 Task: Sort the products in the category "Sun Protection & Bug Spray" by relevance.
Action: Mouse moved to (259, 140)
Screenshot: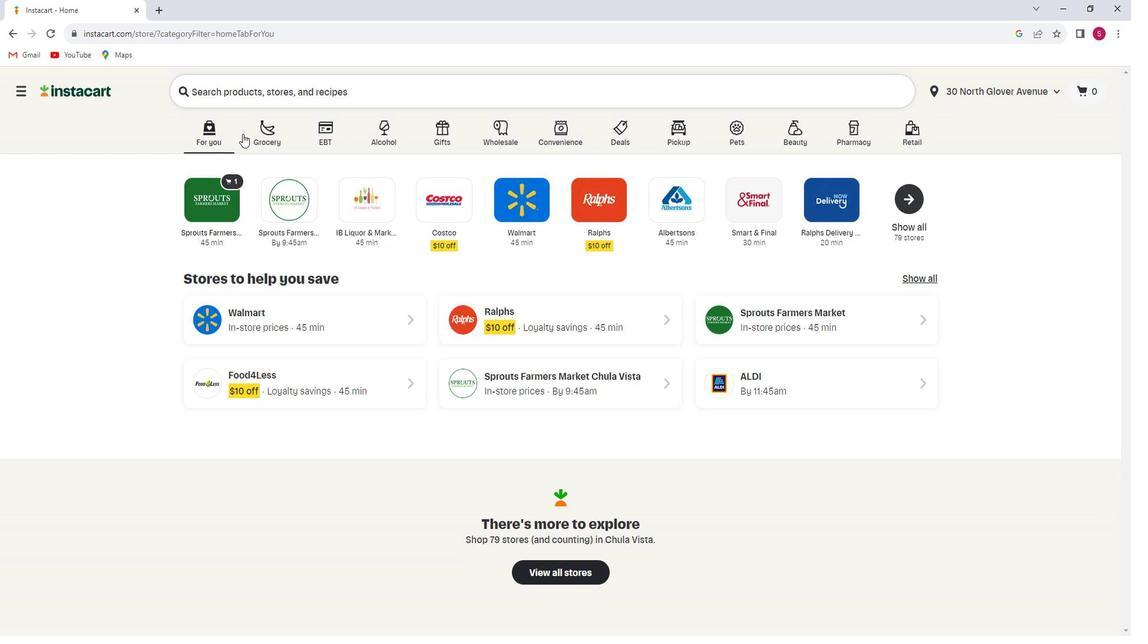 
Action: Mouse pressed left at (259, 140)
Screenshot: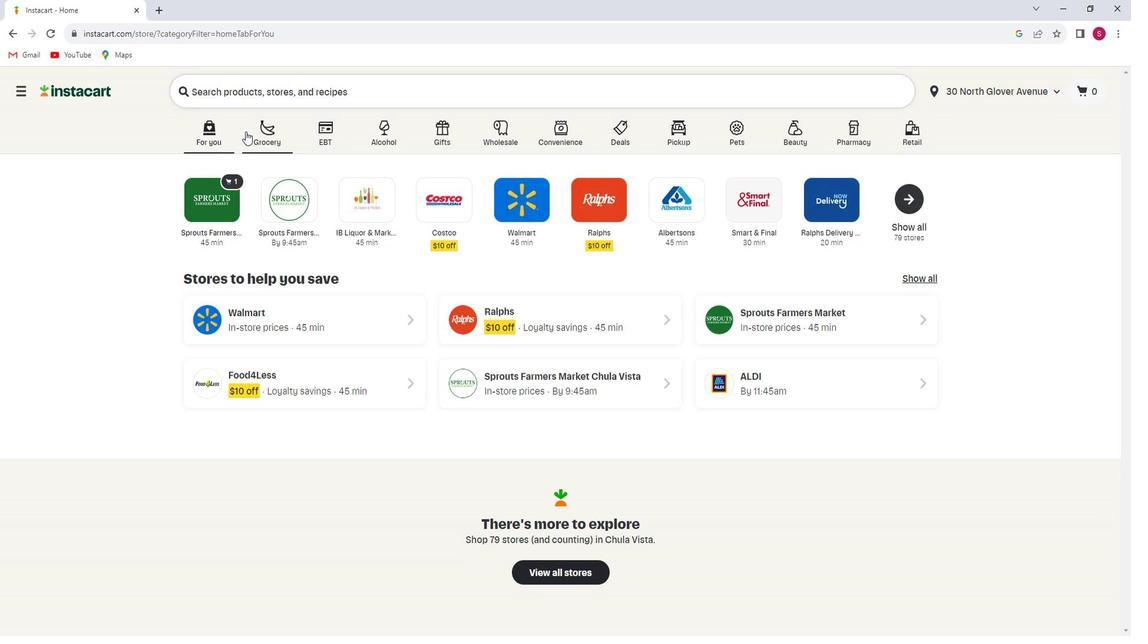 
Action: Mouse moved to (296, 342)
Screenshot: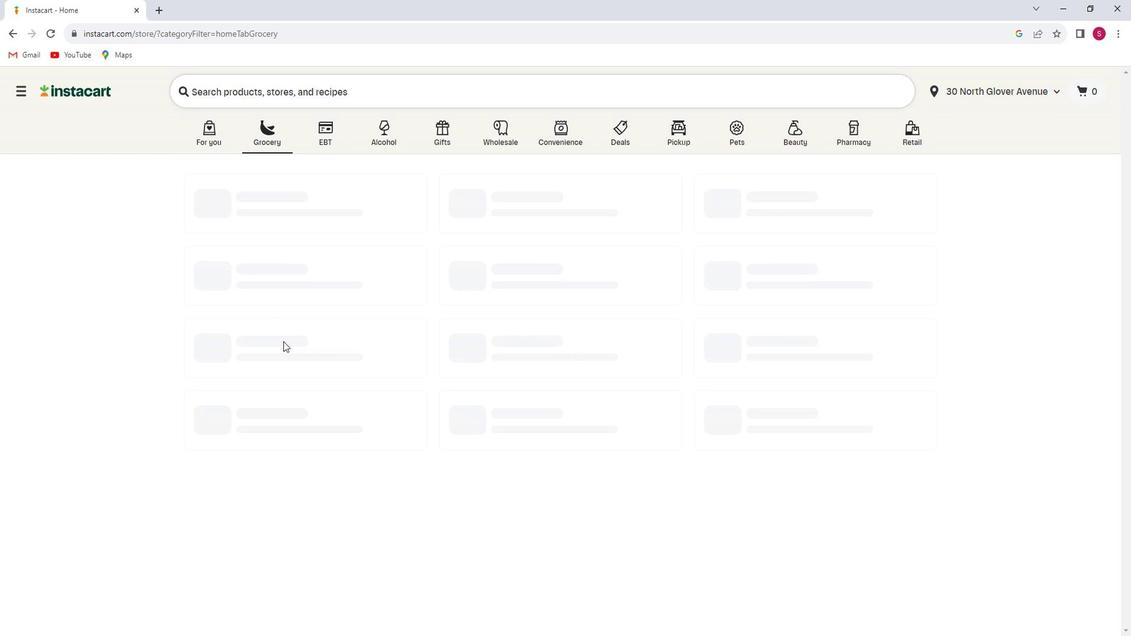 
Action: Mouse pressed left at (296, 342)
Screenshot: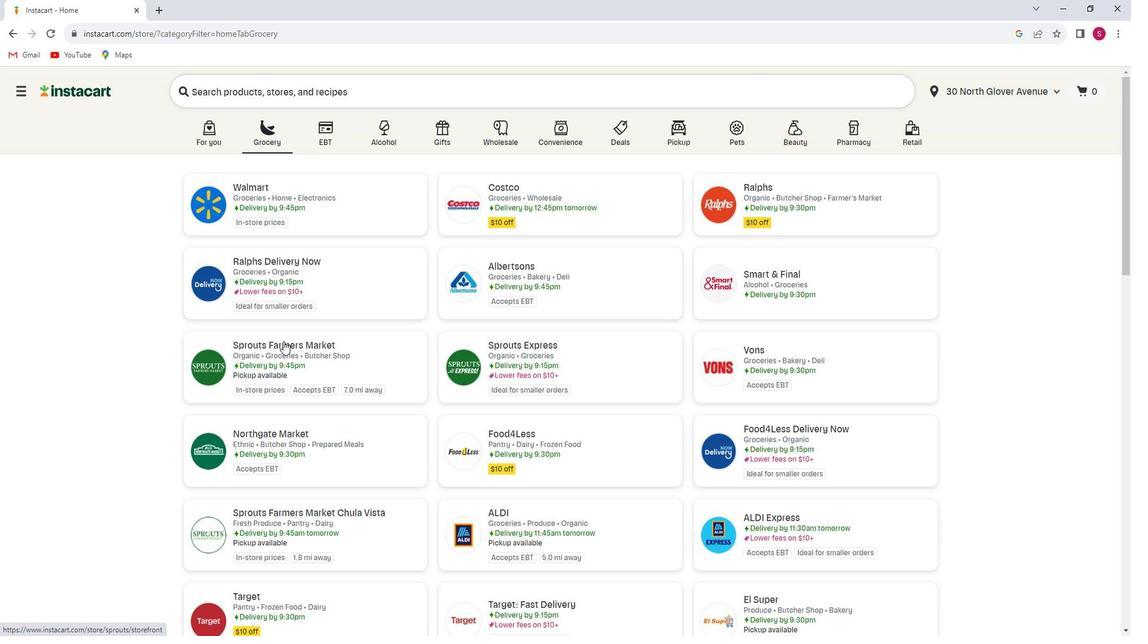 
Action: Mouse moved to (58, 422)
Screenshot: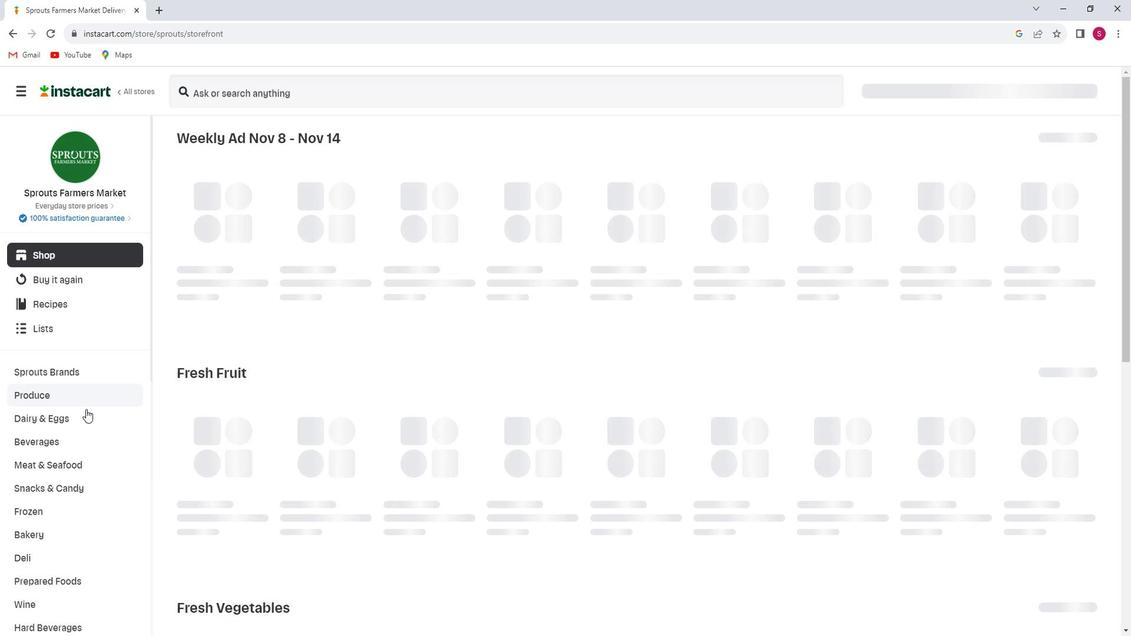 
Action: Mouse scrolled (58, 421) with delta (0, 0)
Screenshot: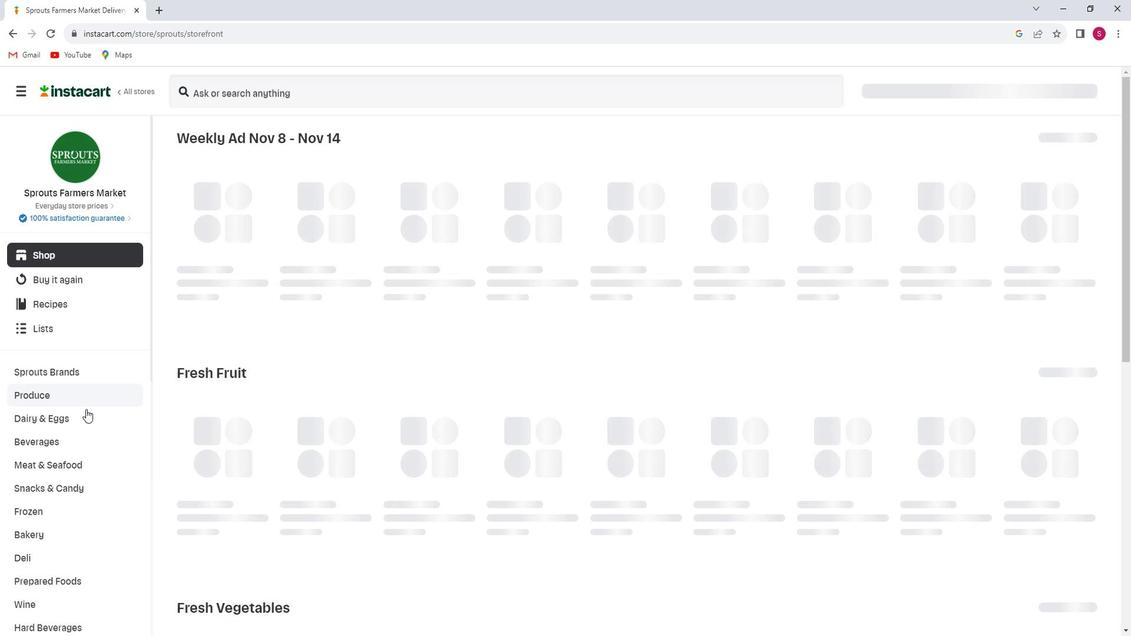 
Action: Mouse scrolled (58, 421) with delta (0, 0)
Screenshot: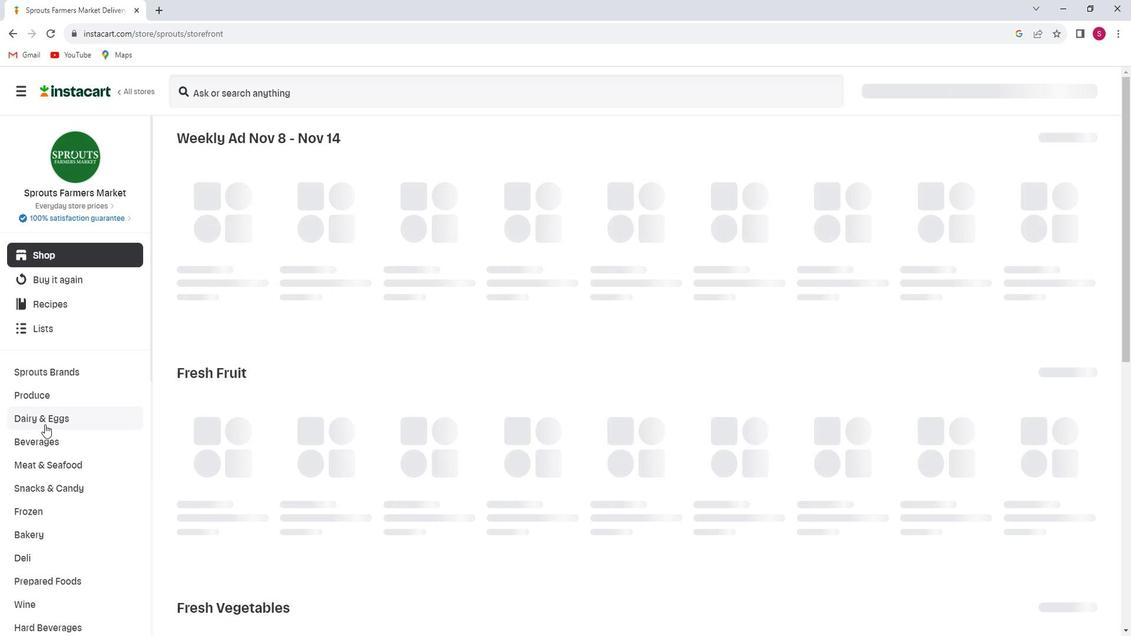 
Action: Mouse scrolled (58, 421) with delta (0, 0)
Screenshot: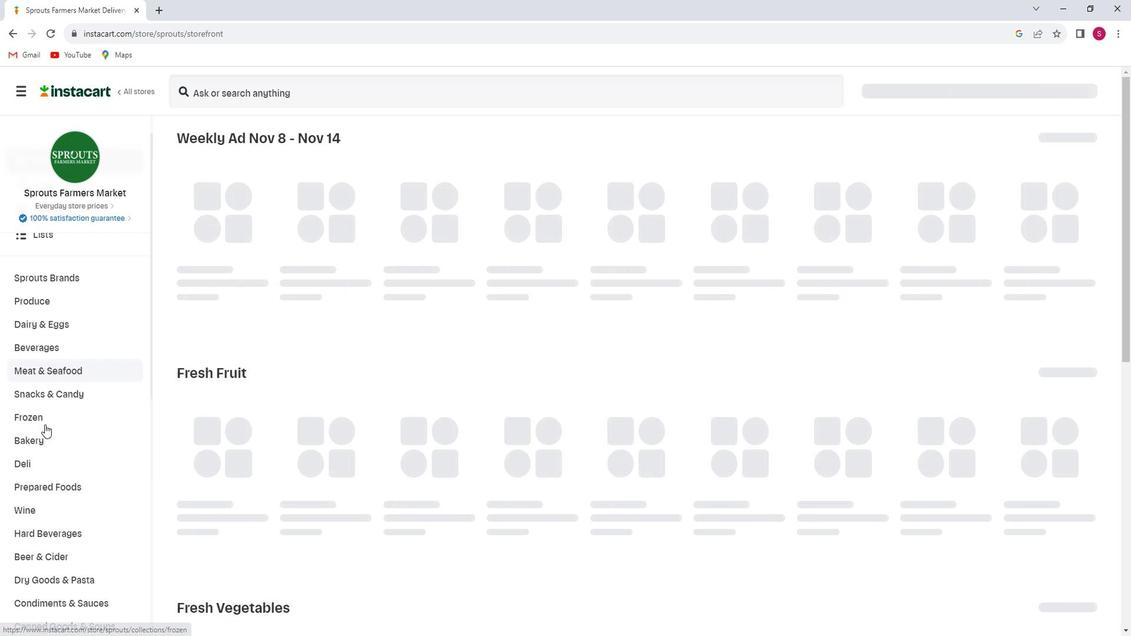 
Action: Mouse scrolled (58, 421) with delta (0, 0)
Screenshot: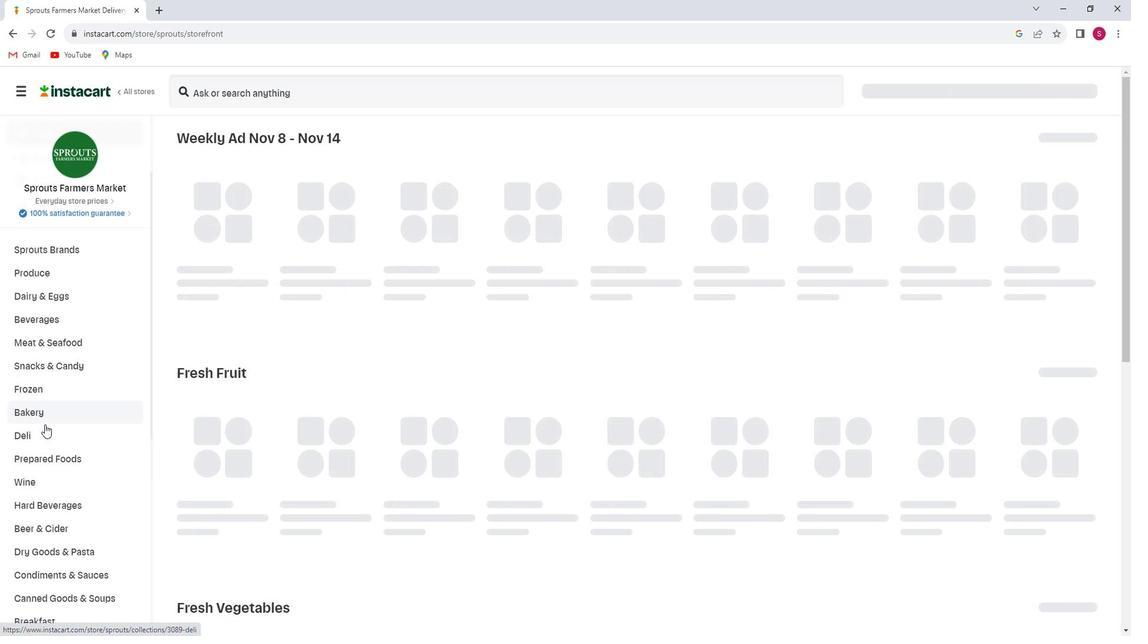 
Action: Mouse scrolled (58, 421) with delta (0, 0)
Screenshot: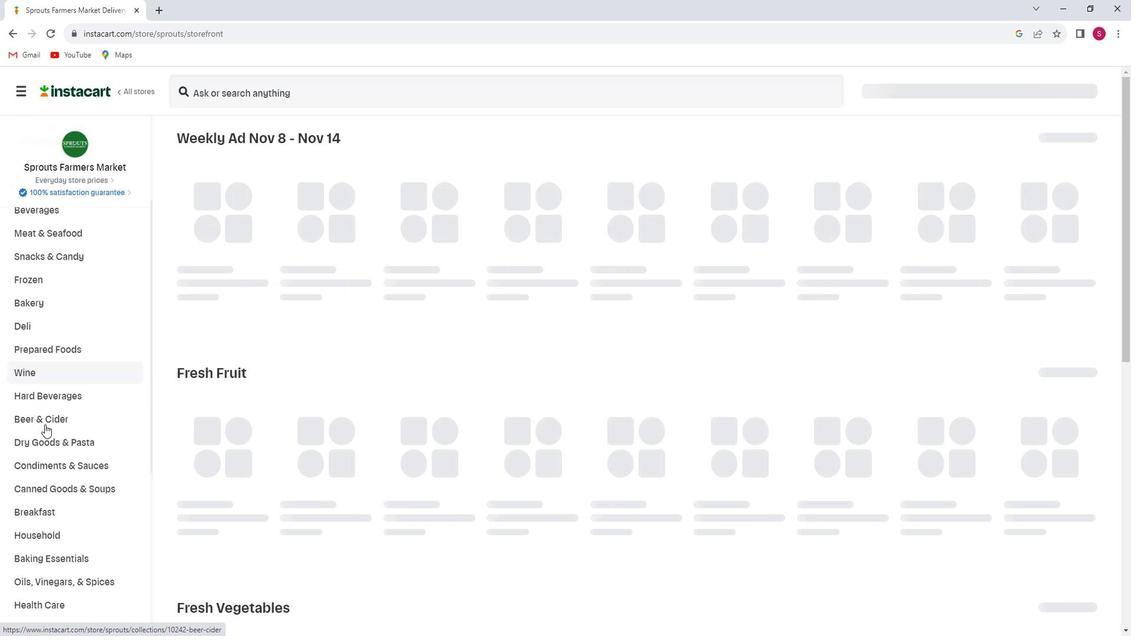 
Action: Mouse scrolled (58, 421) with delta (0, 0)
Screenshot: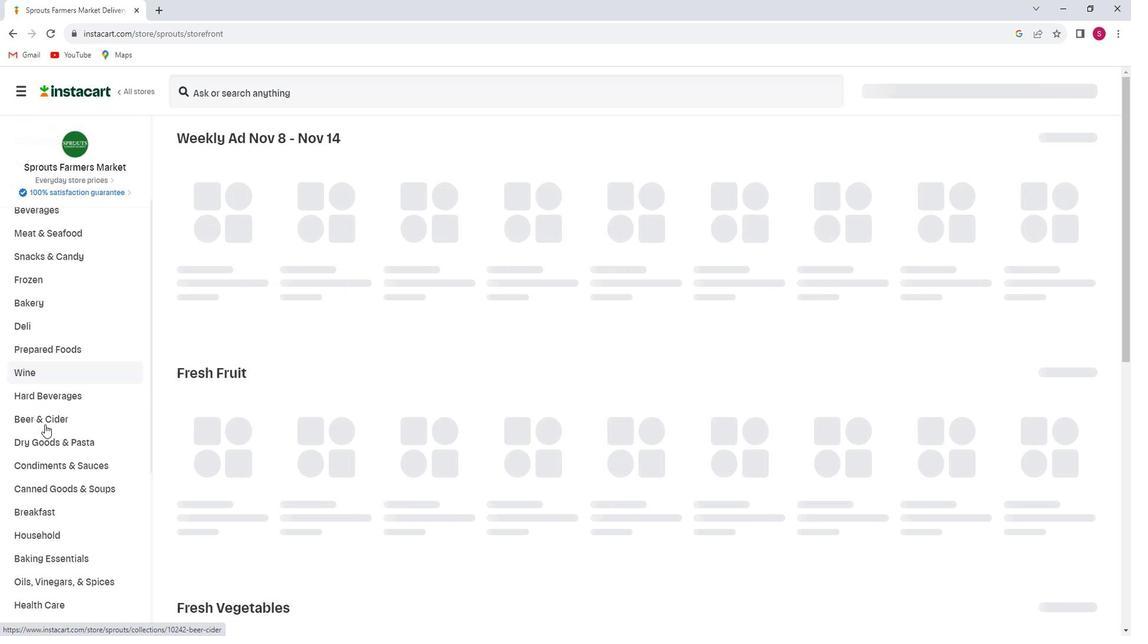 
Action: Mouse scrolled (58, 421) with delta (0, 0)
Screenshot: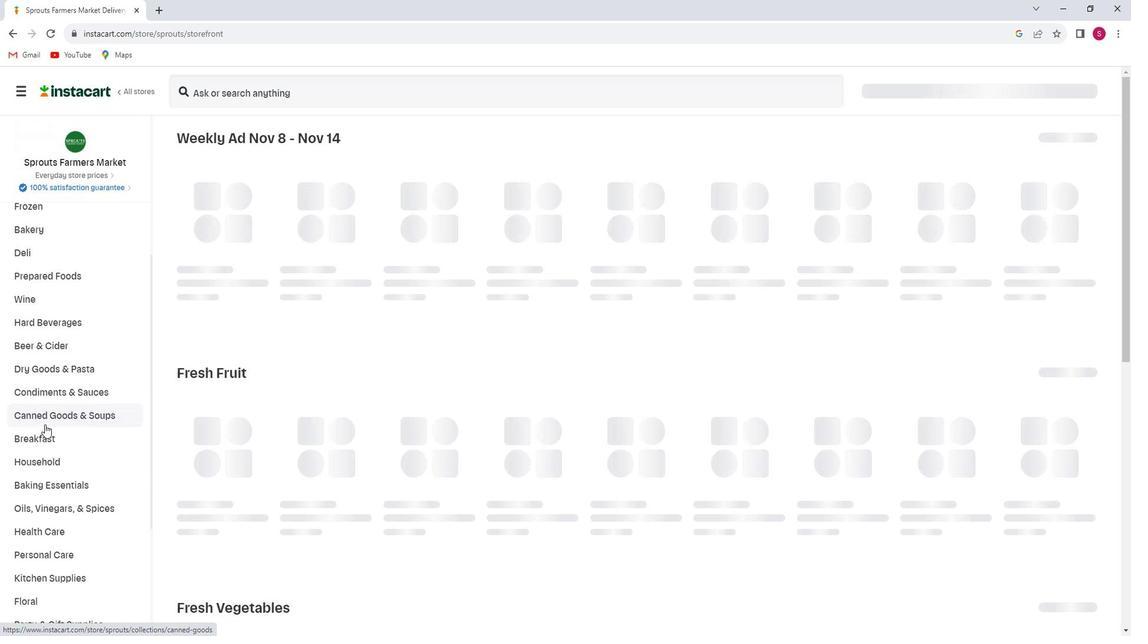 
Action: Mouse scrolled (58, 421) with delta (0, 0)
Screenshot: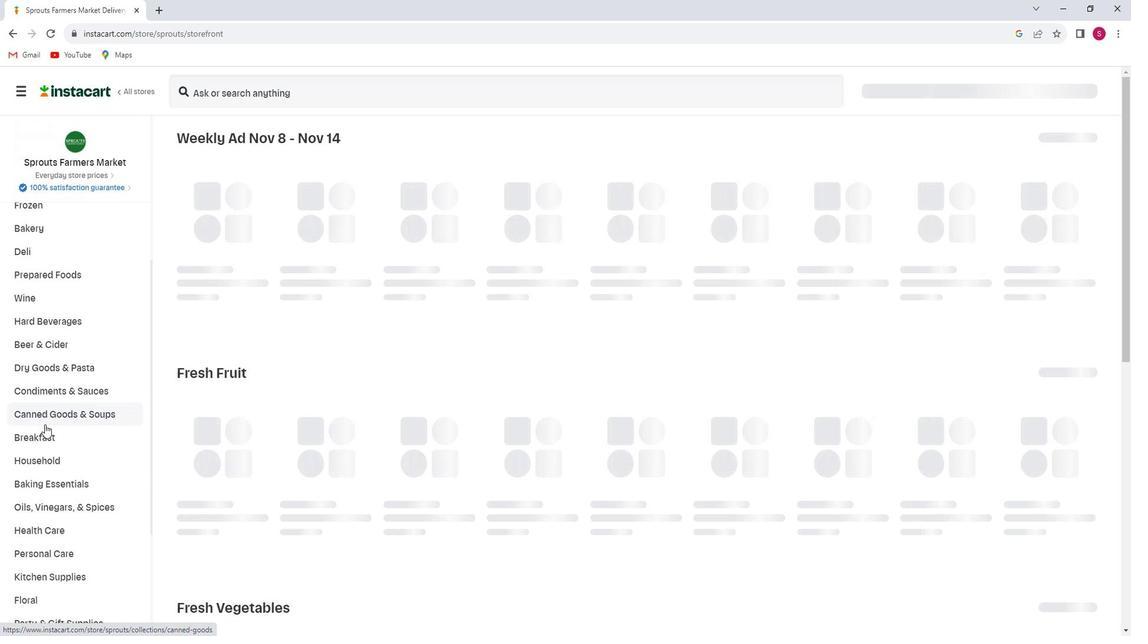 
Action: Mouse scrolled (58, 421) with delta (0, 0)
Screenshot: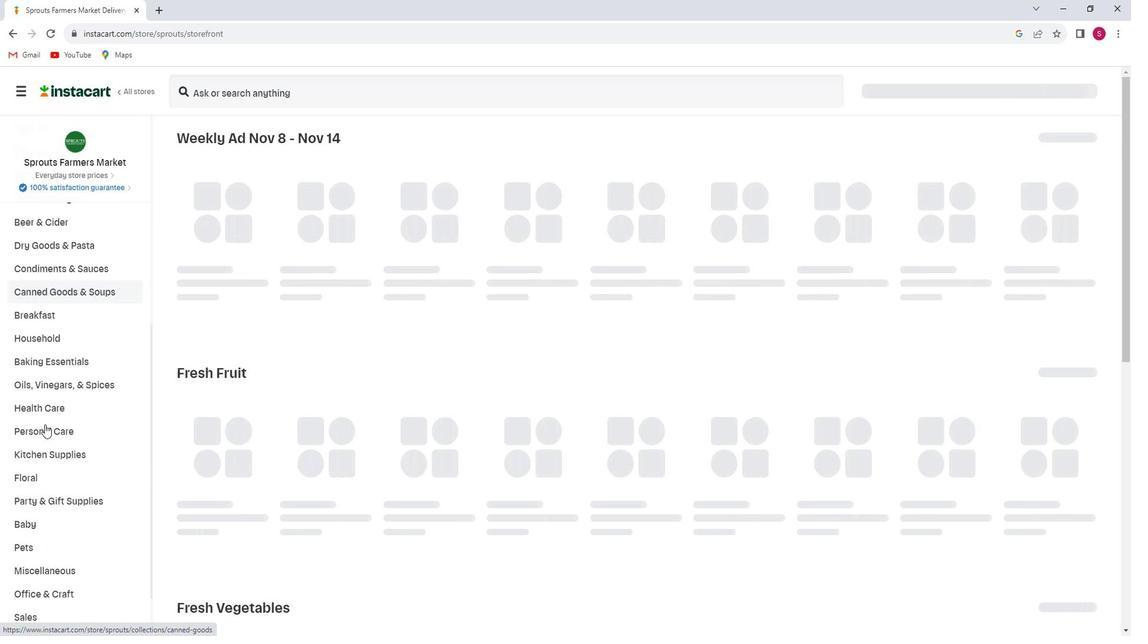 
Action: Mouse moved to (86, 375)
Screenshot: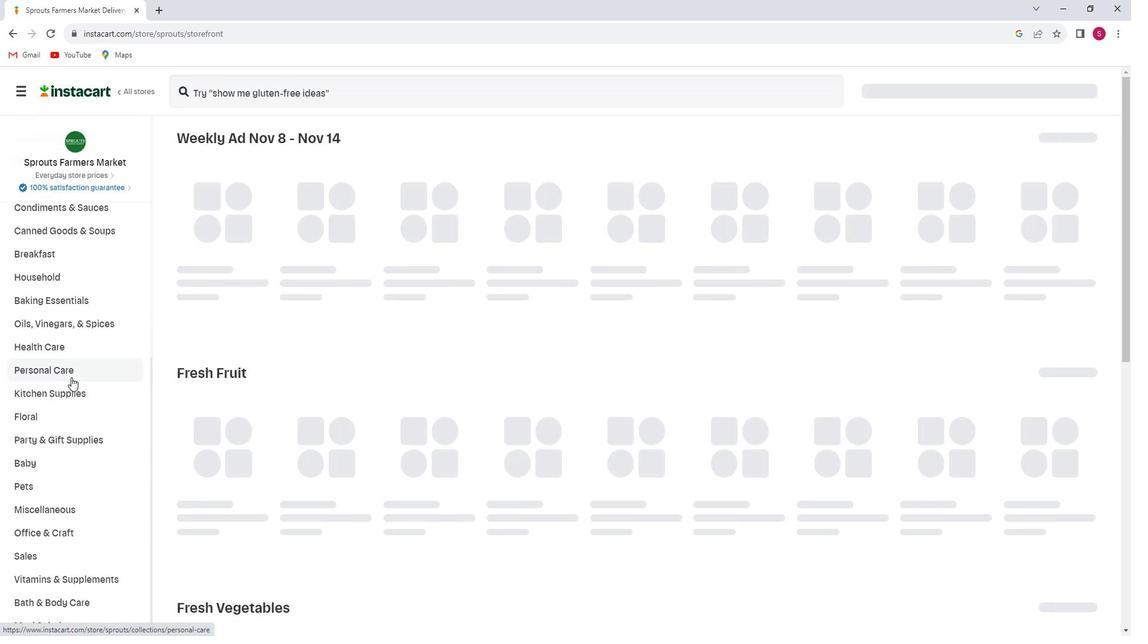 
Action: Mouse pressed left at (86, 375)
Screenshot: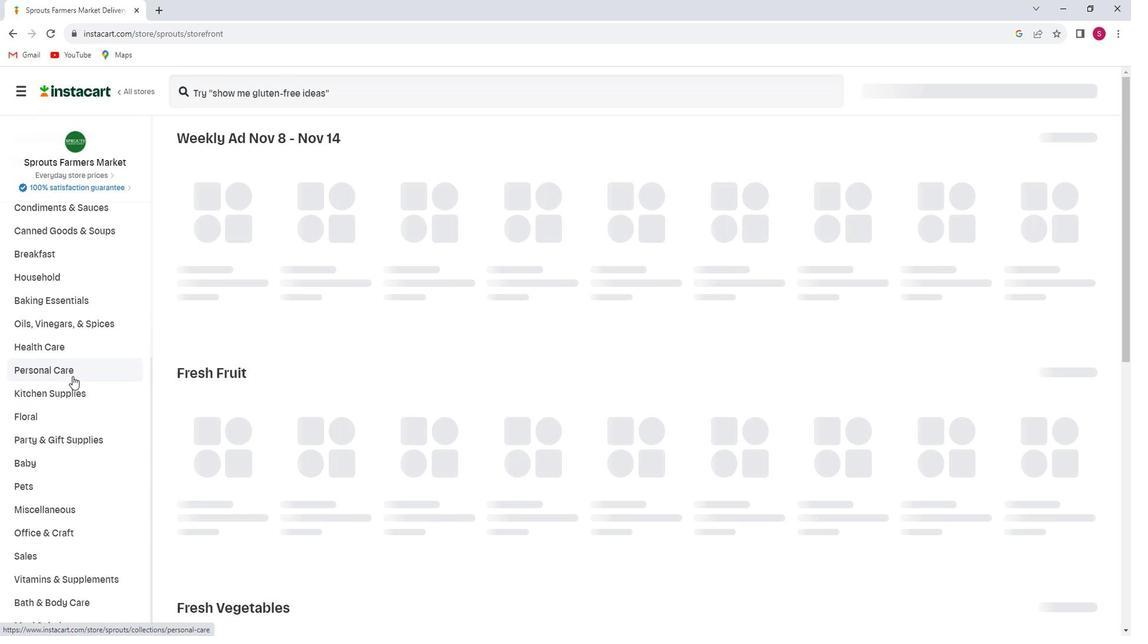 
Action: Mouse moved to (915, 180)
Screenshot: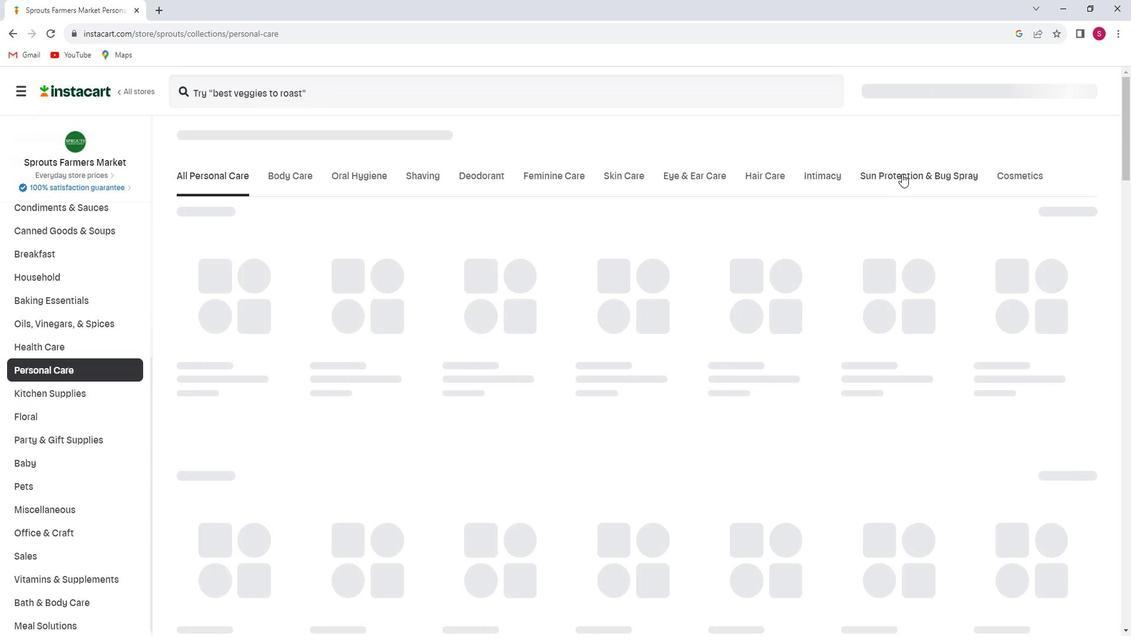 
Action: Mouse pressed left at (915, 180)
Screenshot: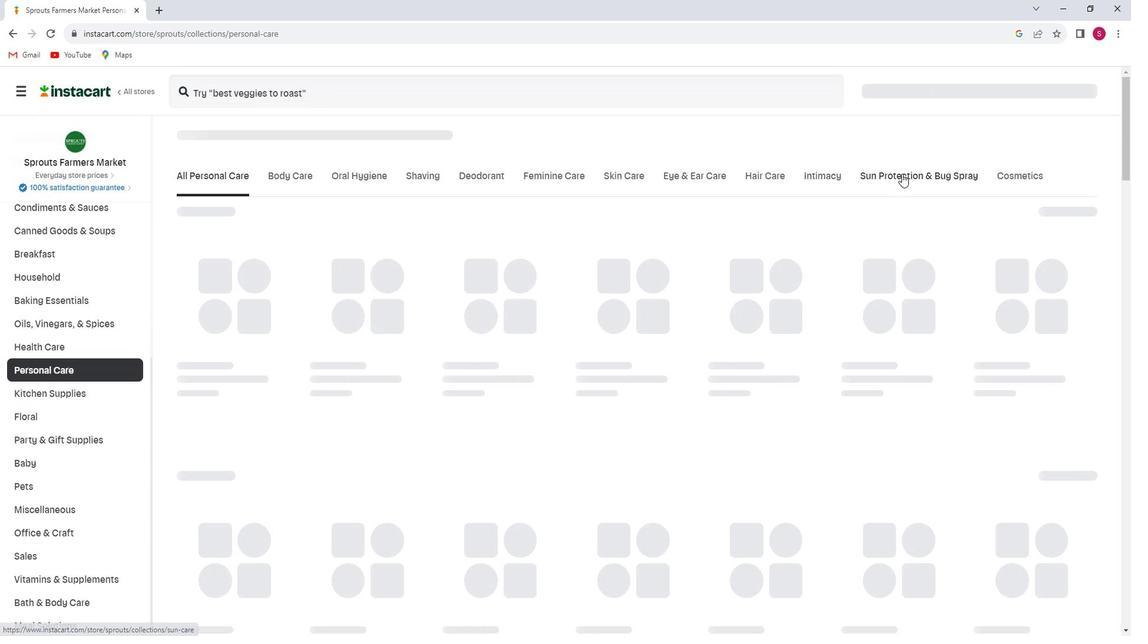 
Action: Mouse moved to (1074, 276)
Screenshot: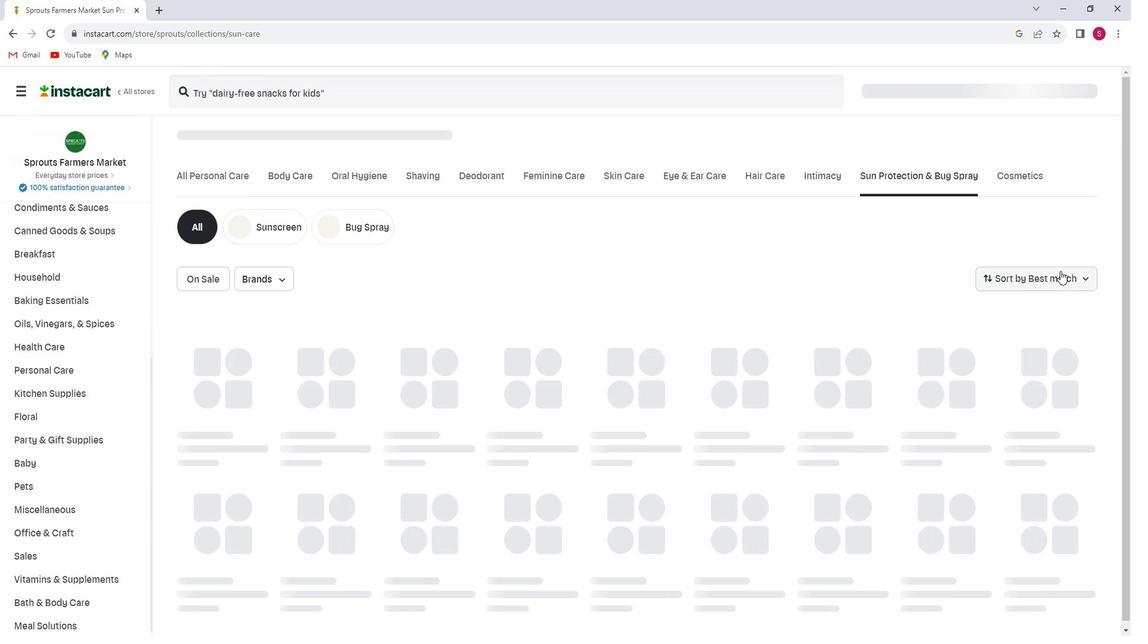 
Action: Mouse pressed left at (1074, 276)
Screenshot: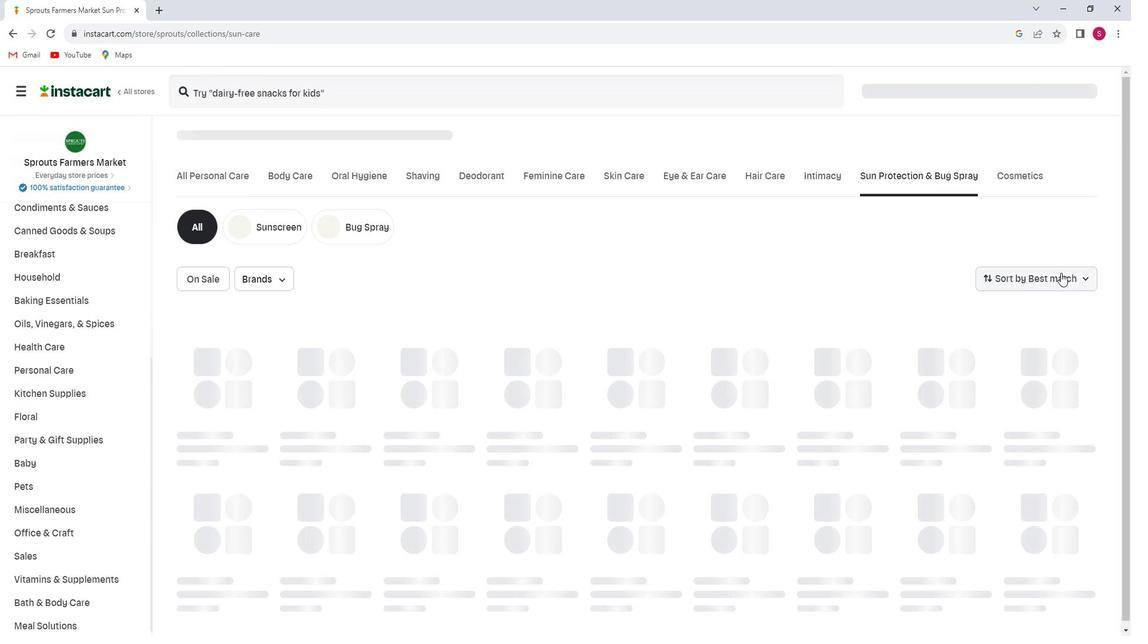 
Action: Mouse moved to (1059, 458)
Screenshot: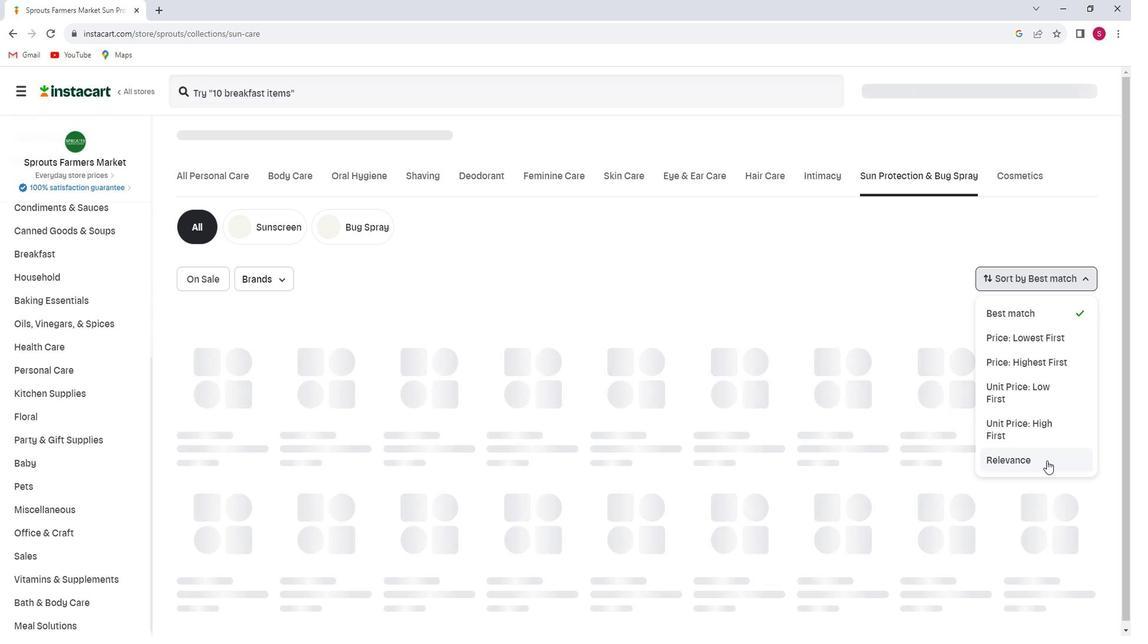 
Action: Mouse pressed left at (1059, 458)
Screenshot: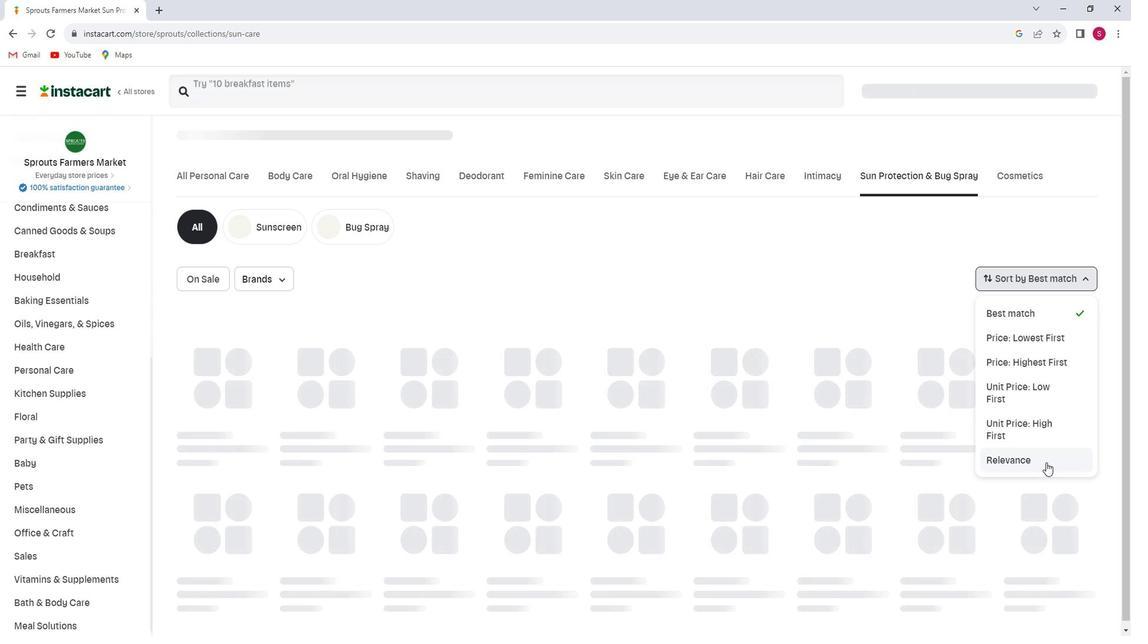 
